 Task: Get the current traffic updates for The Forks in Winnipeg.
Action: Key pressed <Key.caps_lock>T<Key.caps_lock>he<Key.space><Key.caps_lock>F<Key.caps_lock>orks,<Key.space><Key.caps_lock>W<Key.caps_lock>innipeg
Screenshot: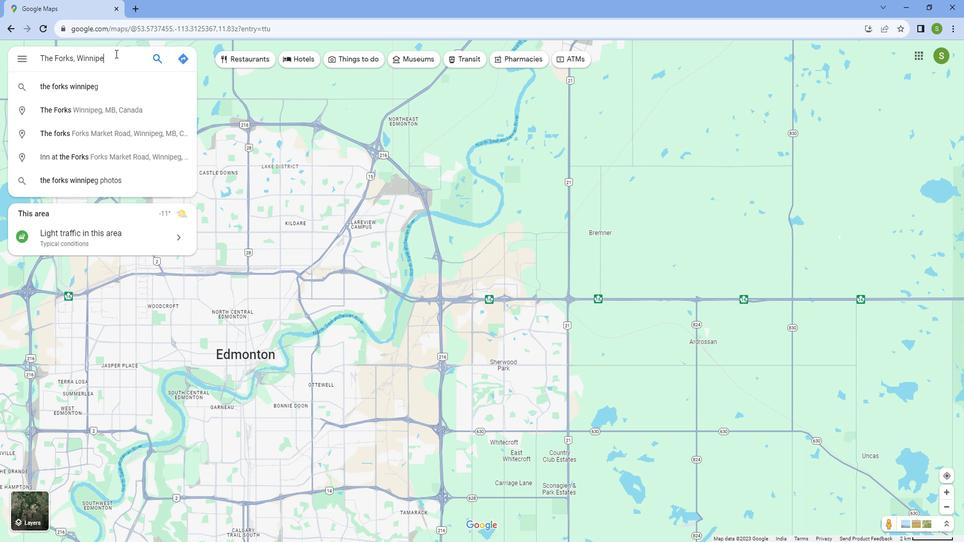 
Action: Mouse moved to (114, 103)
Screenshot: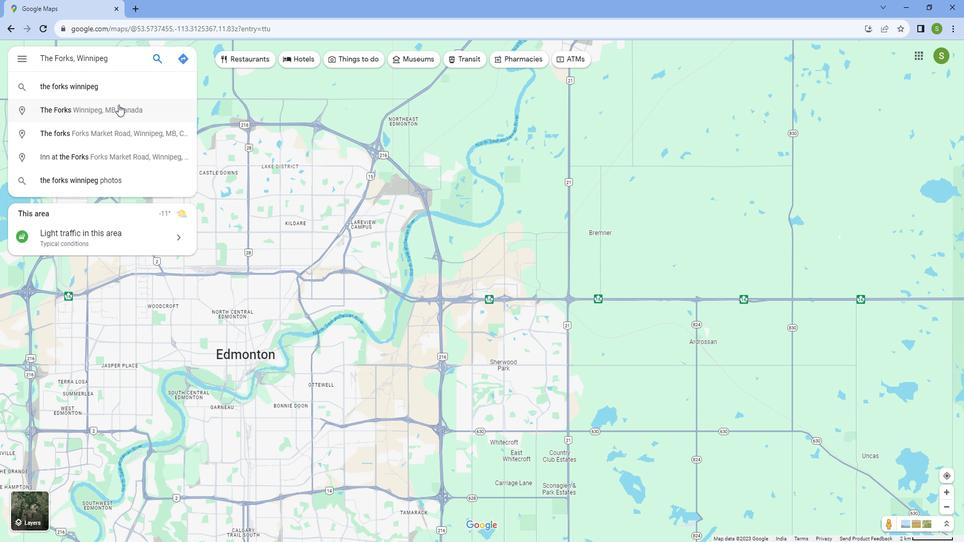 
Action: Mouse pressed left at (114, 103)
Screenshot: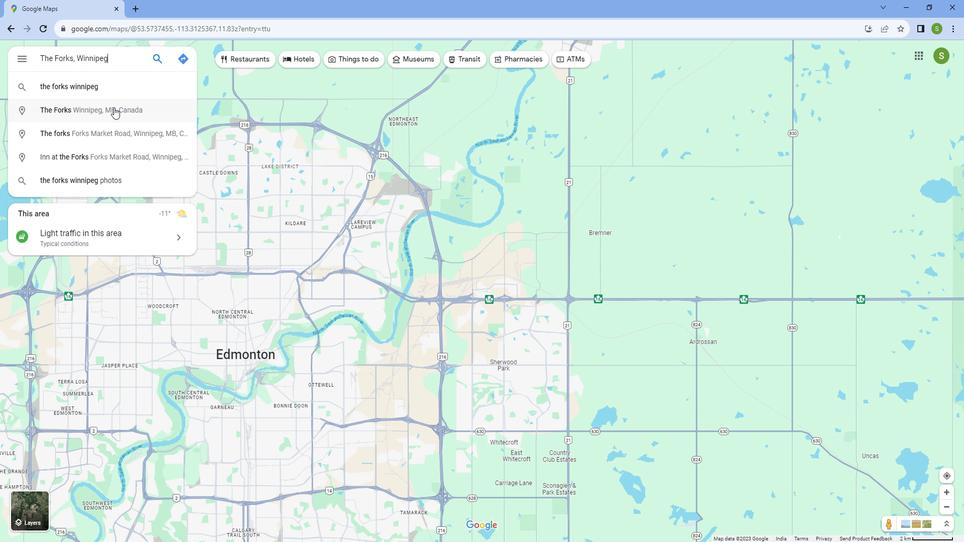 
Action: Mouse moved to (299, 484)
Screenshot: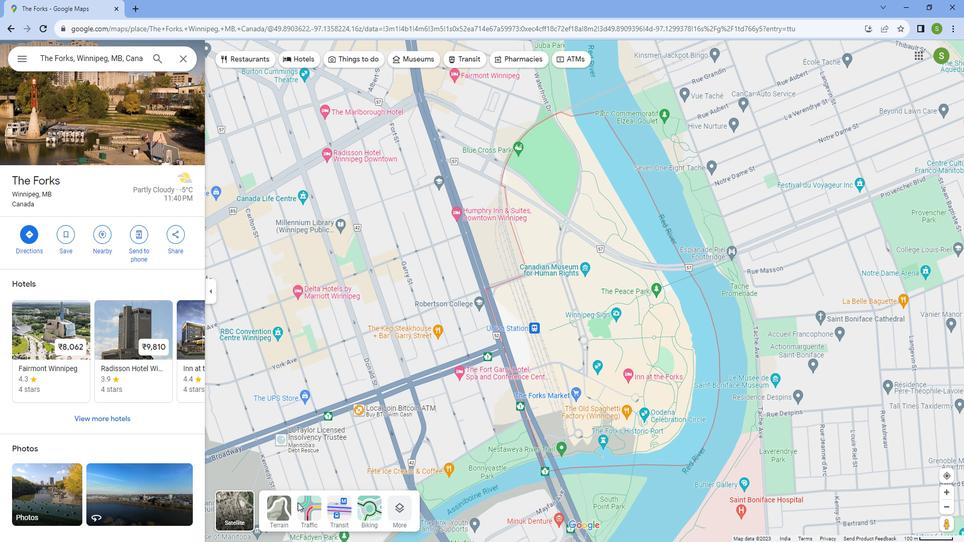 
Action: Mouse pressed left at (299, 484)
Screenshot: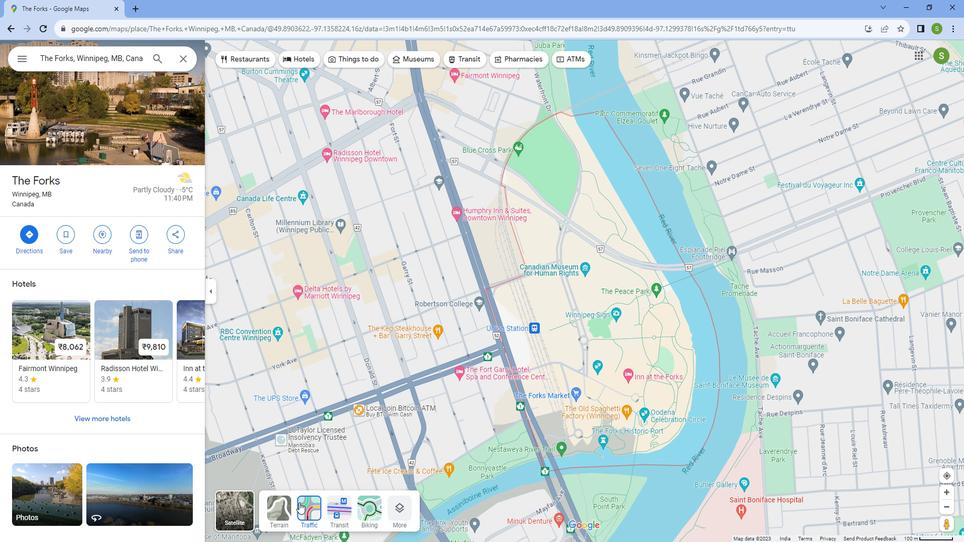 
Action: Mouse moved to (409, 328)
Screenshot: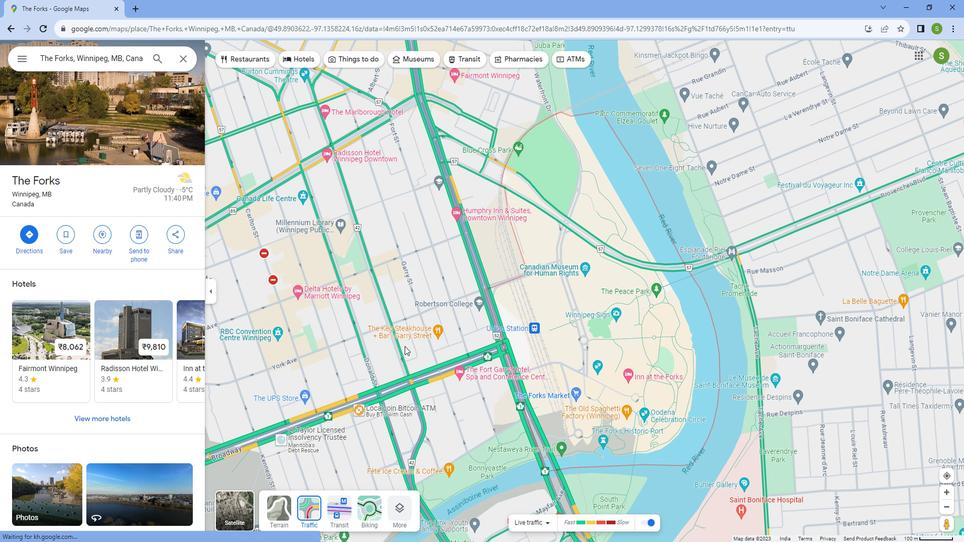 
Action: Mouse scrolled (409, 328) with delta (0, 0)
Screenshot: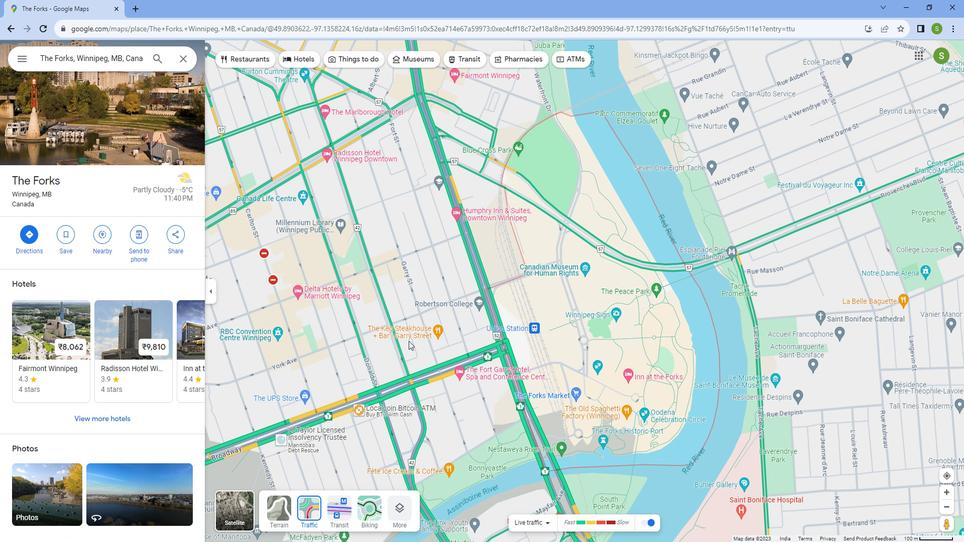 
Action: Mouse scrolled (409, 328) with delta (0, 0)
Screenshot: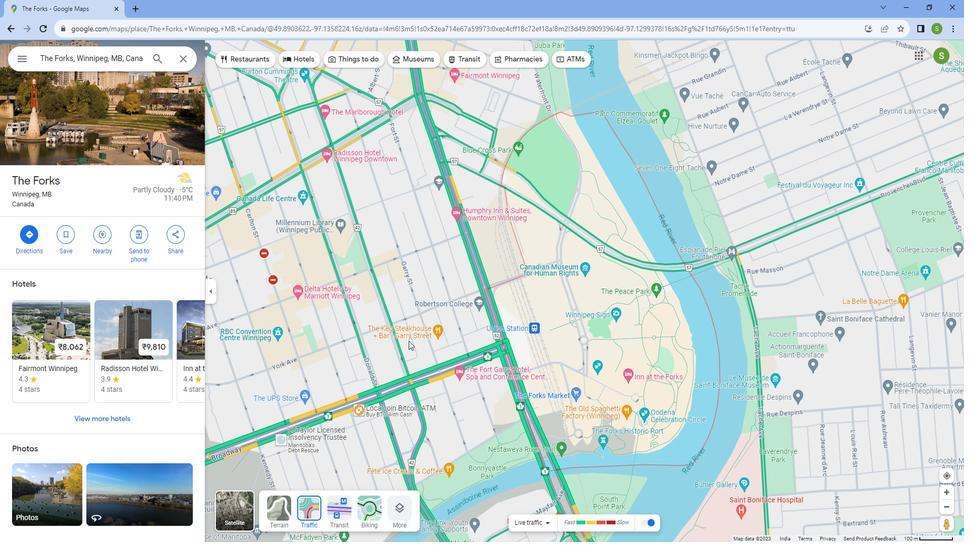 
Action: Mouse scrolled (409, 328) with delta (0, 0)
Screenshot: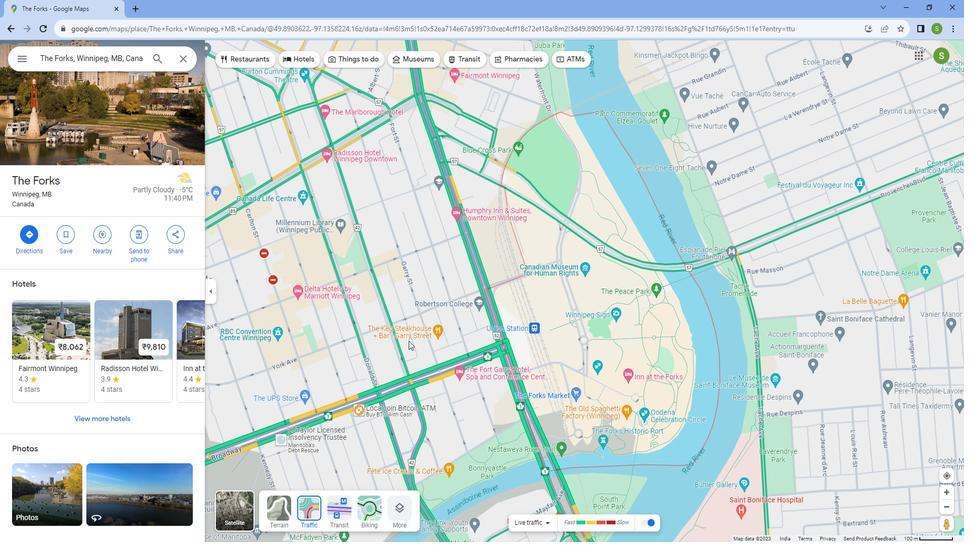 
Action: Mouse scrolled (409, 328) with delta (0, 0)
Screenshot: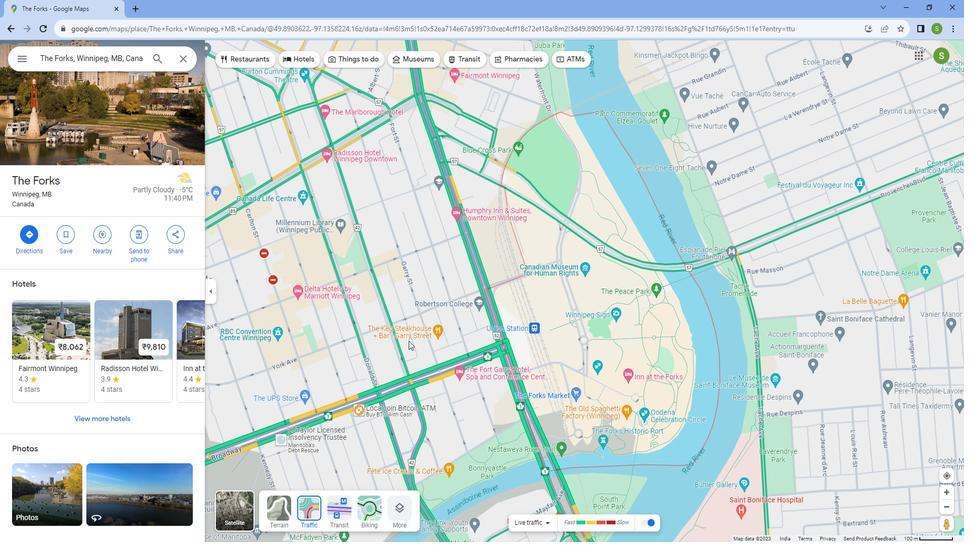 
Action: Mouse scrolled (409, 328) with delta (0, 0)
Screenshot: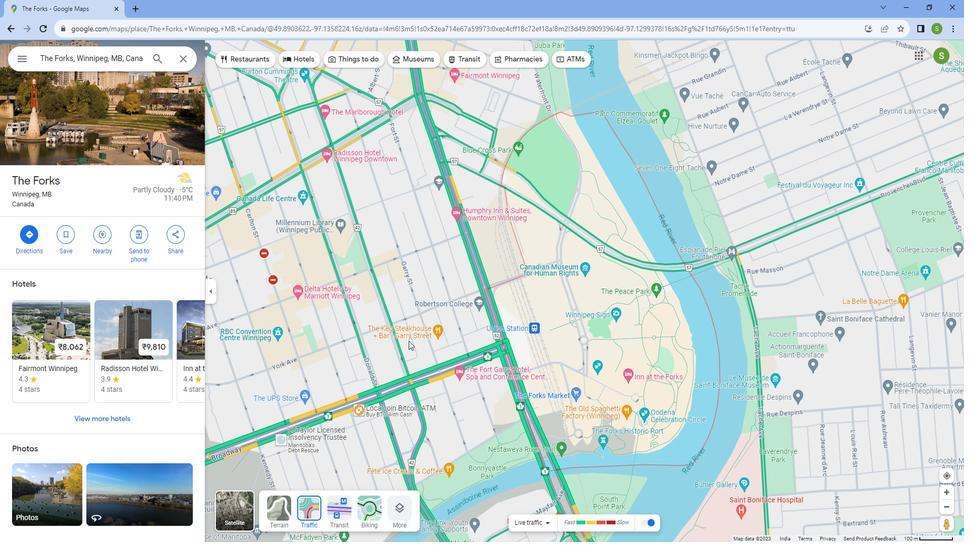 
Action: Mouse scrolled (409, 328) with delta (0, 0)
Screenshot: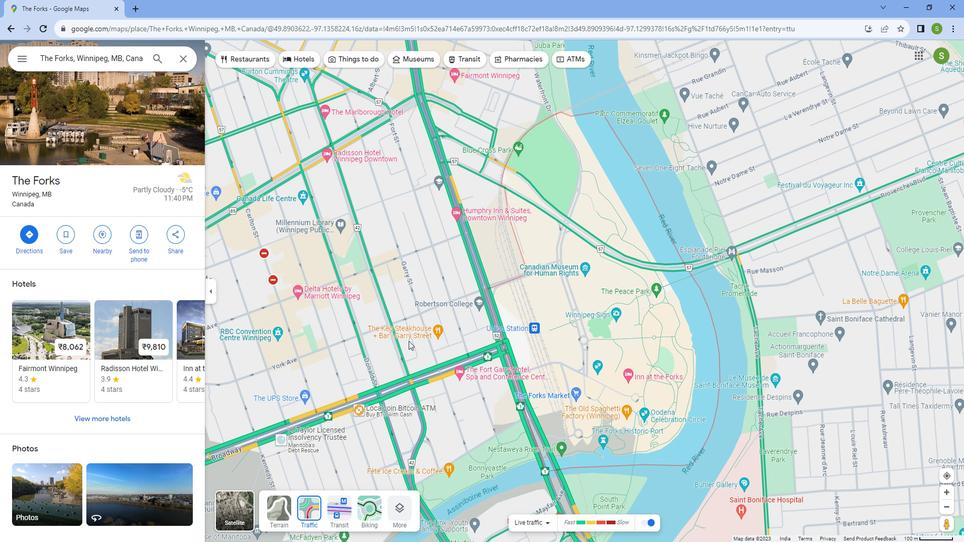 
Action: Mouse scrolled (409, 328) with delta (0, 0)
Screenshot: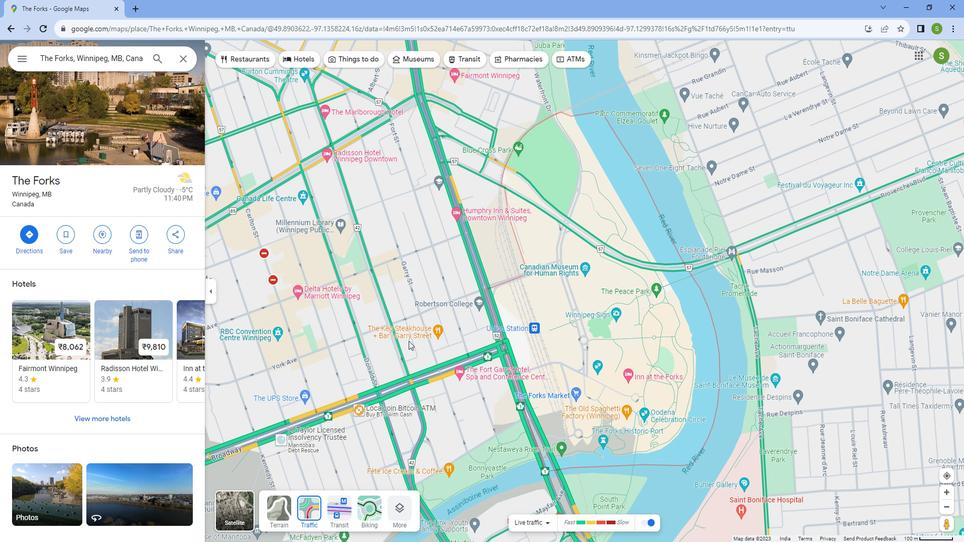 
Action: Mouse scrolled (409, 328) with delta (0, 0)
Screenshot: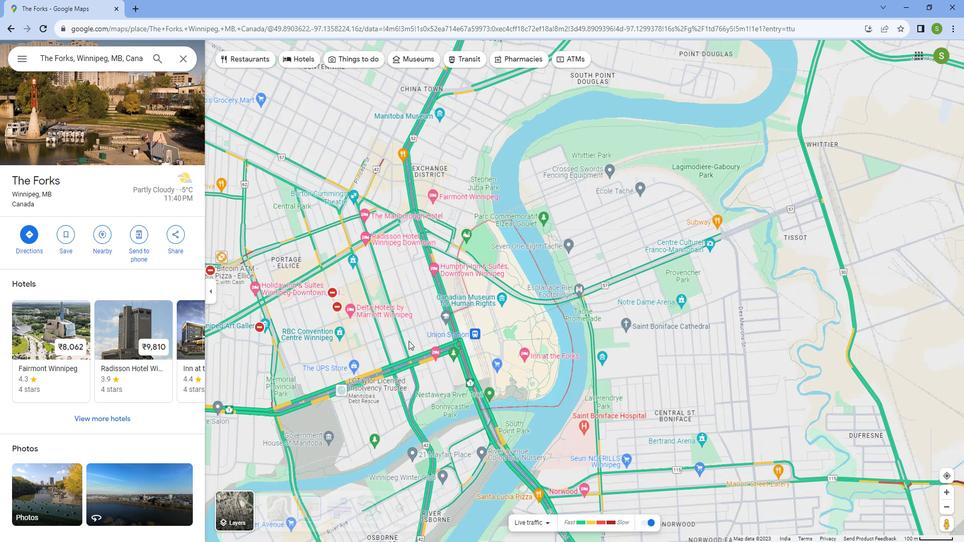 
Action: Mouse scrolled (409, 328) with delta (0, 0)
Screenshot: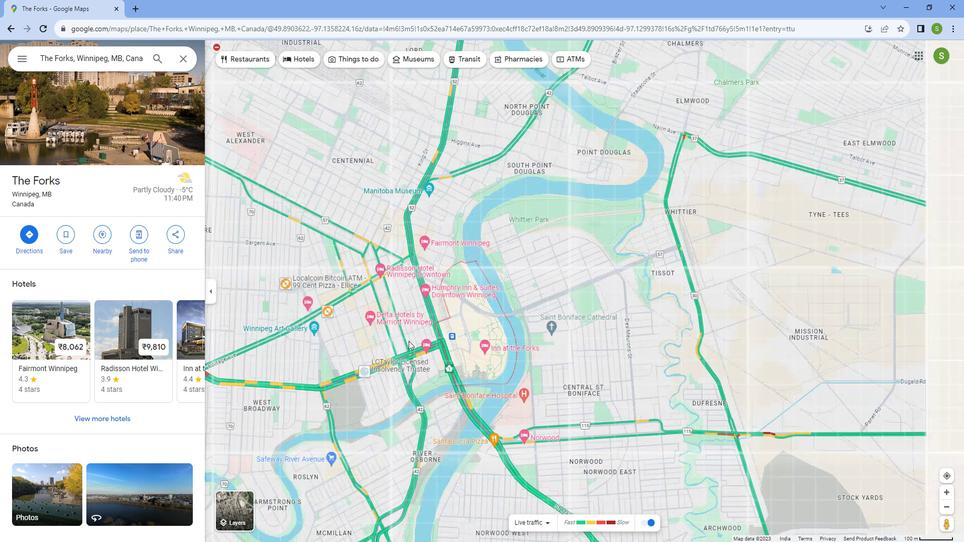 
Action: Mouse scrolled (409, 328) with delta (0, 0)
Screenshot: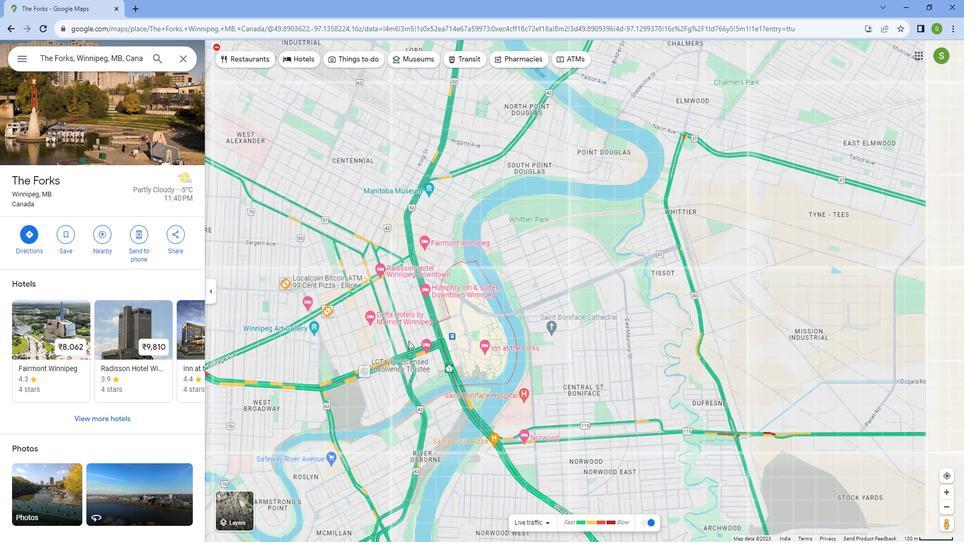 
Action: Mouse scrolled (409, 328) with delta (0, 0)
Screenshot: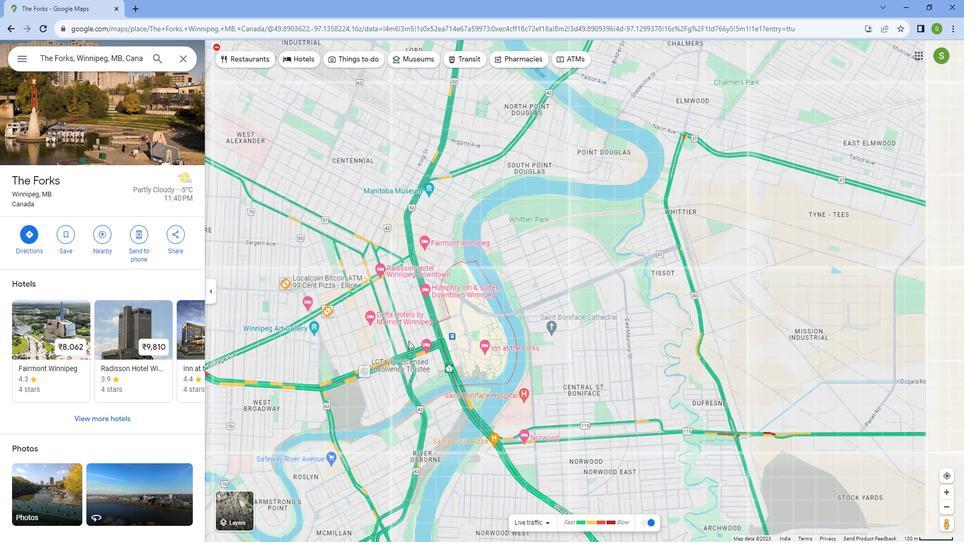 
Action: Mouse scrolled (409, 328) with delta (0, 0)
Screenshot: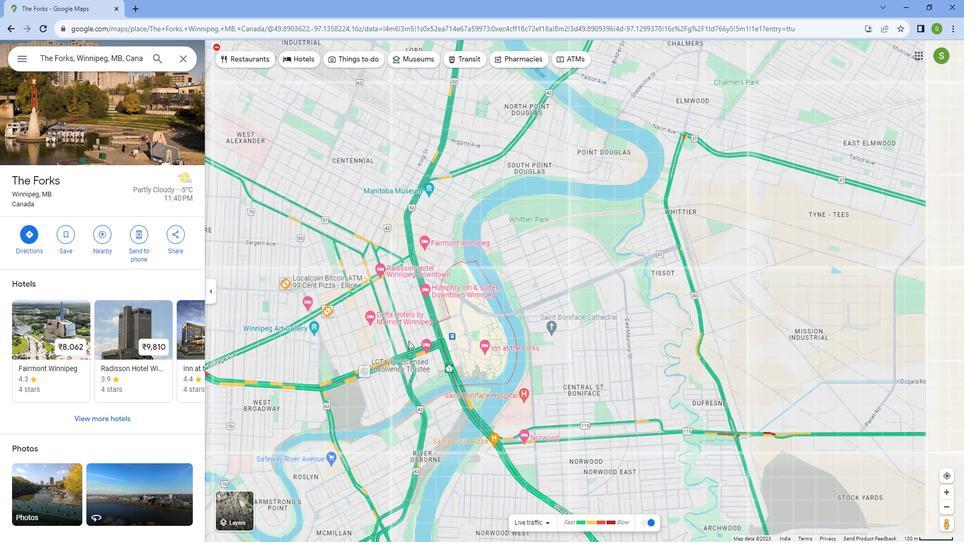
Action: Mouse scrolled (409, 328) with delta (0, 0)
Screenshot: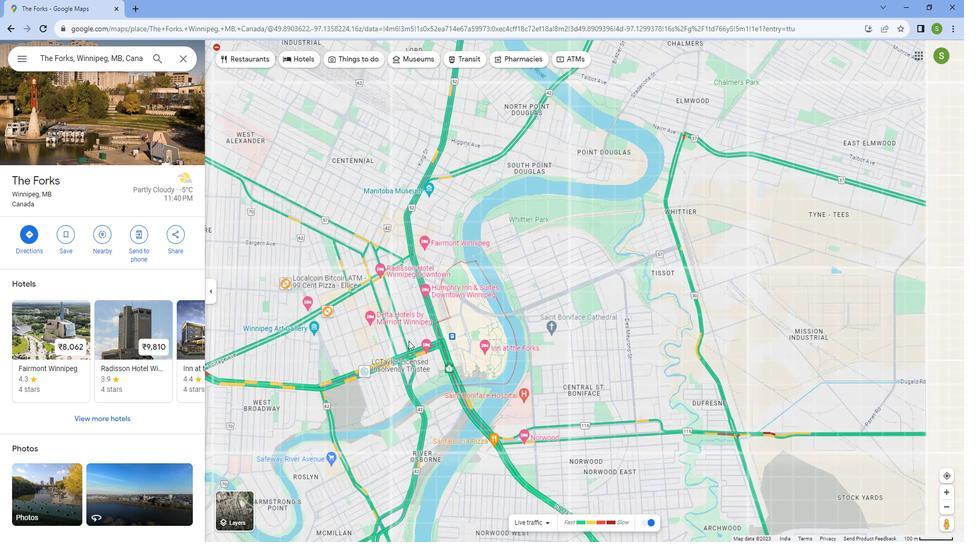 
Action: Mouse scrolled (409, 329) with delta (0, 0)
Screenshot: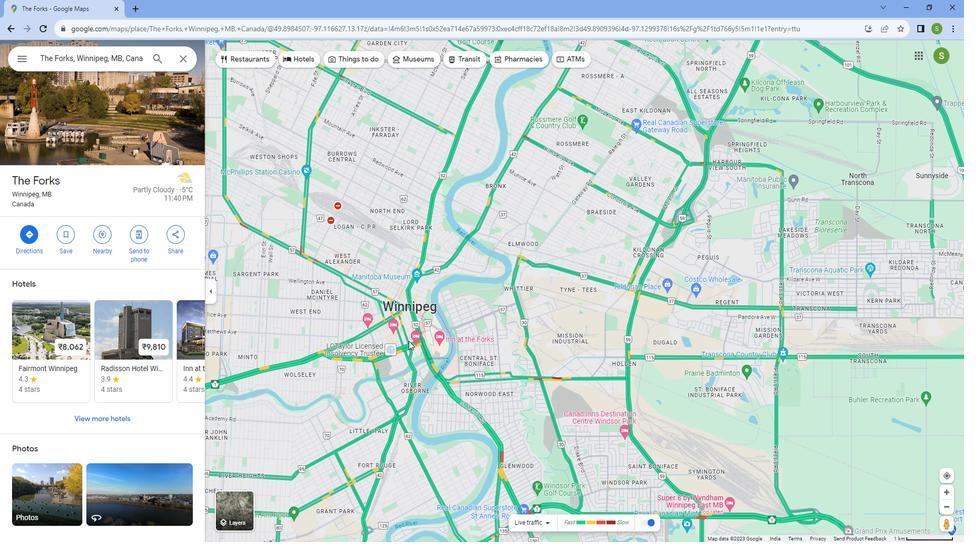 
Action: Mouse scrolled (409, 329) with delta (0, 0)
Screenshot: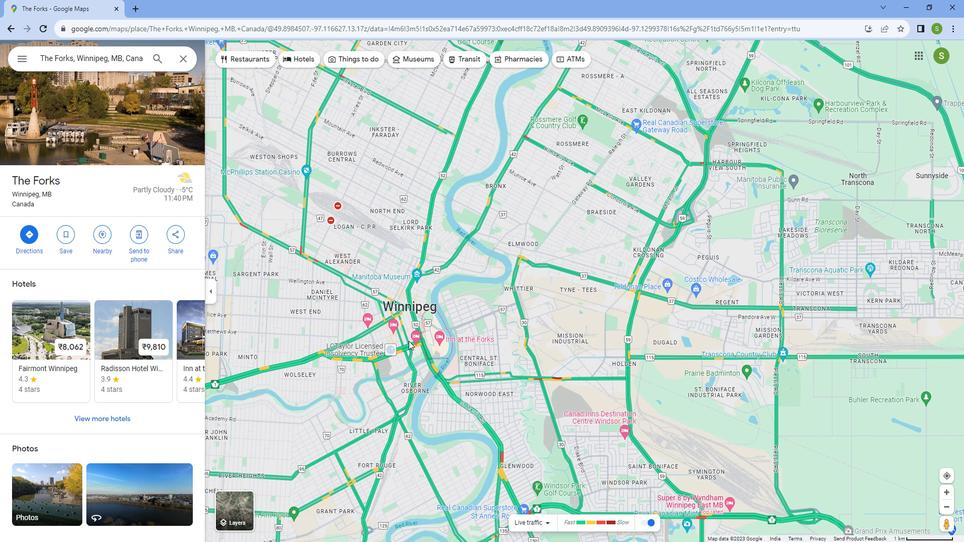 
Action: Mouse scrolled (409, 329) with delta (0, 0)
Screenshot: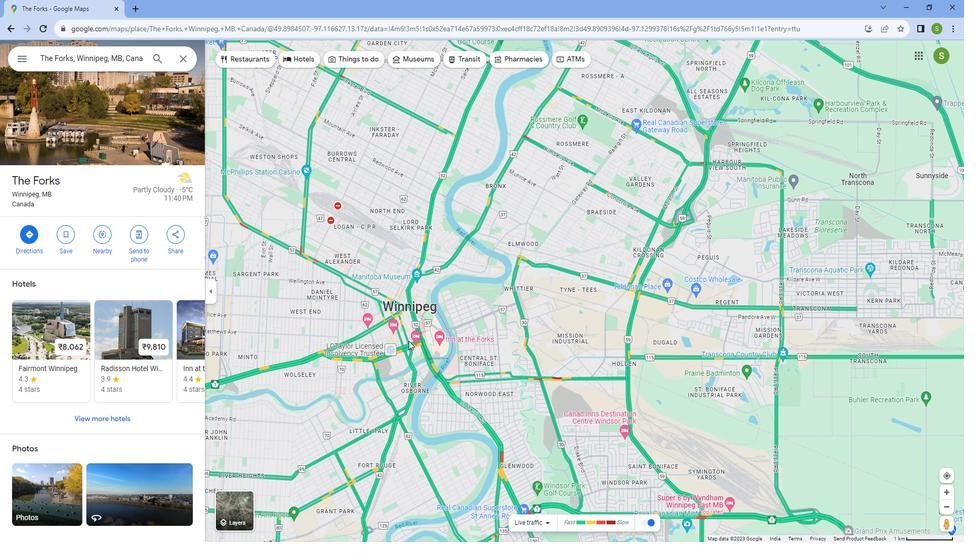 
Action: Mouse scrolled (409, 329) with delta (0, 0)
Screenshot: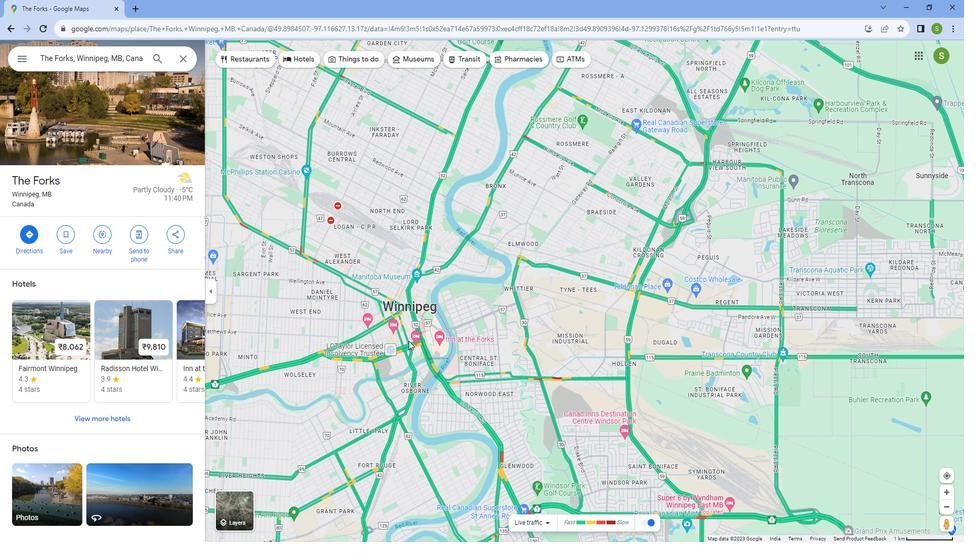 
Action: Mouse scrolled (409, 329) with delta (0, 0)
Screenshot: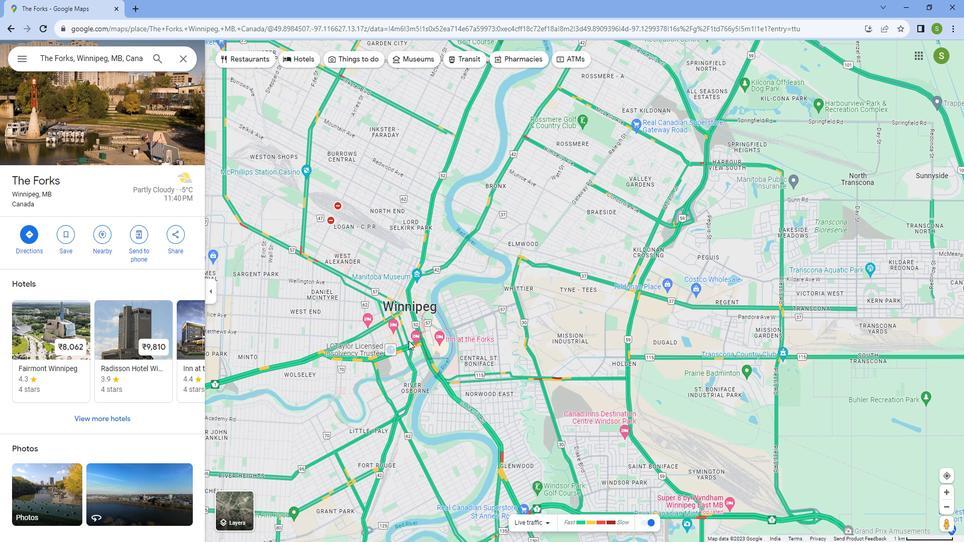 
Action: Mouse scrolled (409, 329) with delta (0, 0)
Screenshot: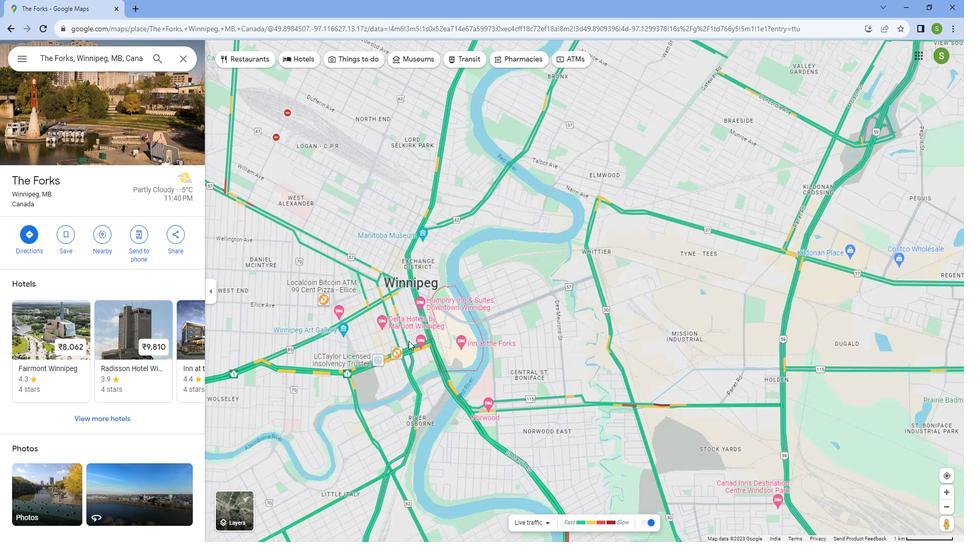 
Action: Mouse scrolled (409, 329) with delta (0, 0)
Screenshot: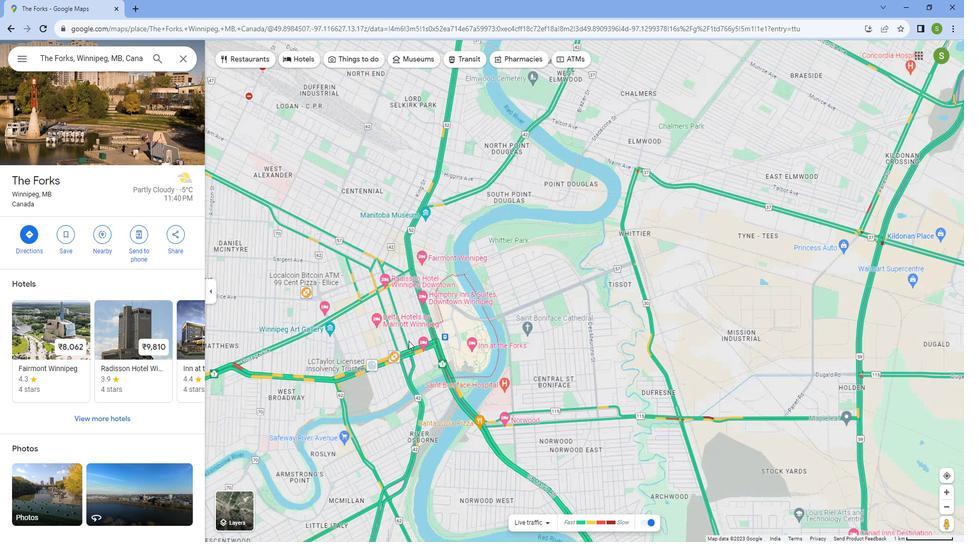 
Action: Mouse scrolled (409, 329) with delta (0, 0)
Screenshot: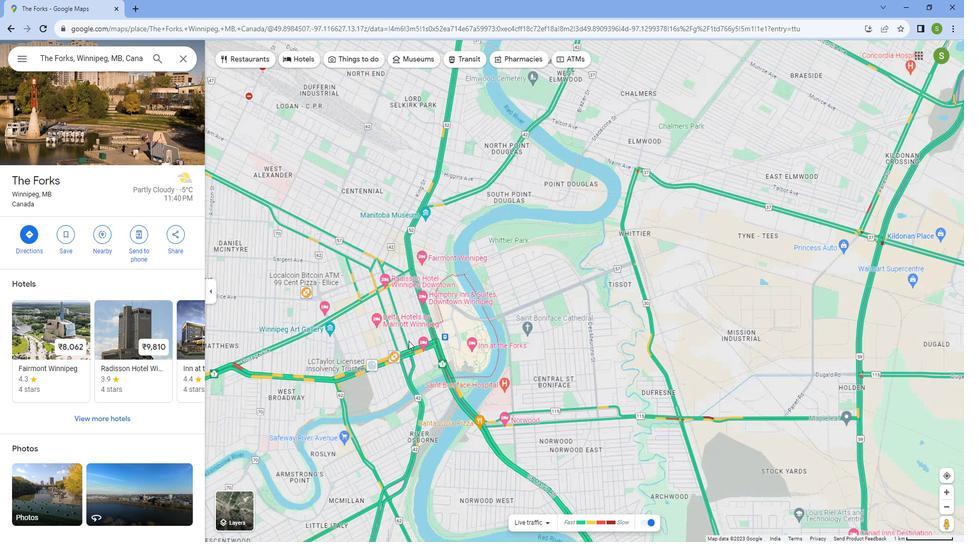 
Action: Mouse scrolled (409, 329) with delta (0, 0)
Screenshot: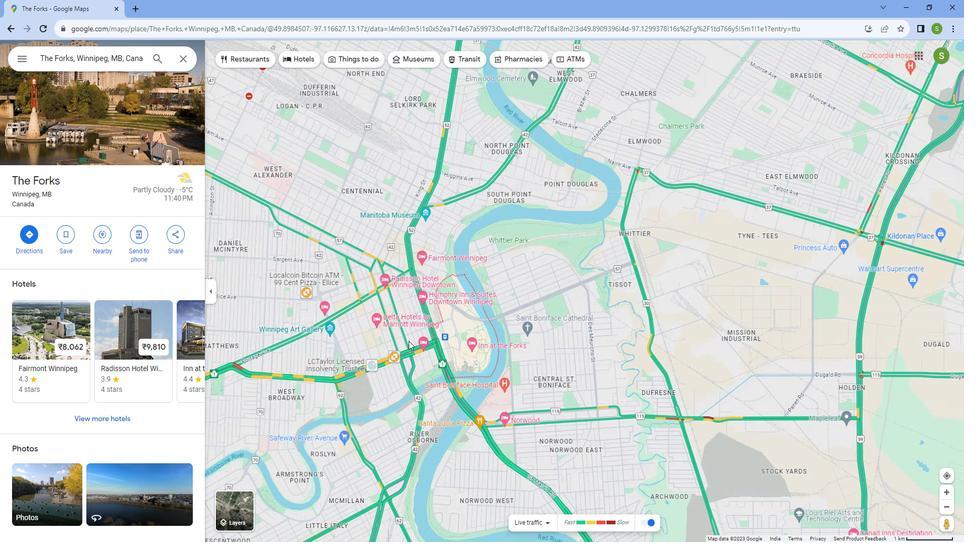
Action: Mouse scrolled (409, 329) with delta (0, 0)
Screenshot: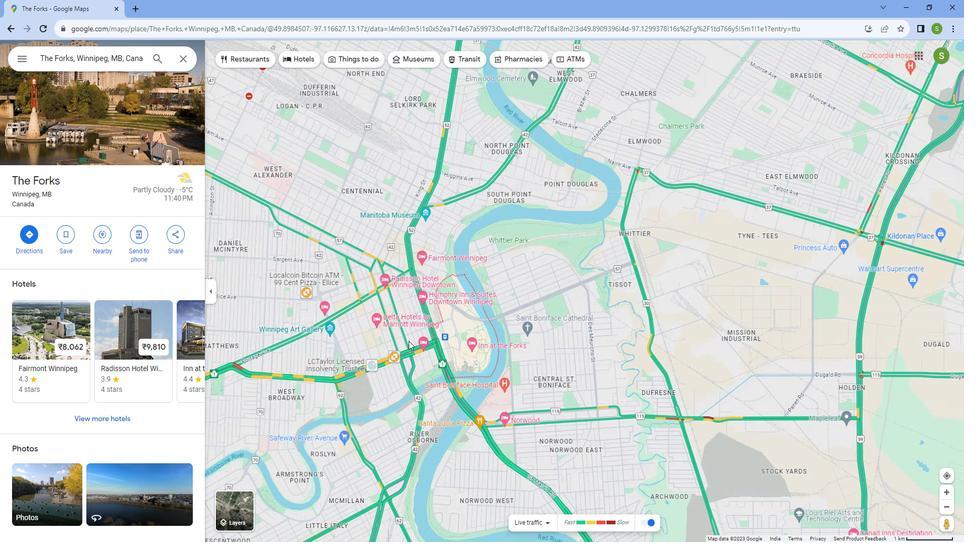 
Action: Mouse scrolled (409, 329) with delta (0, 0)
Screenshot: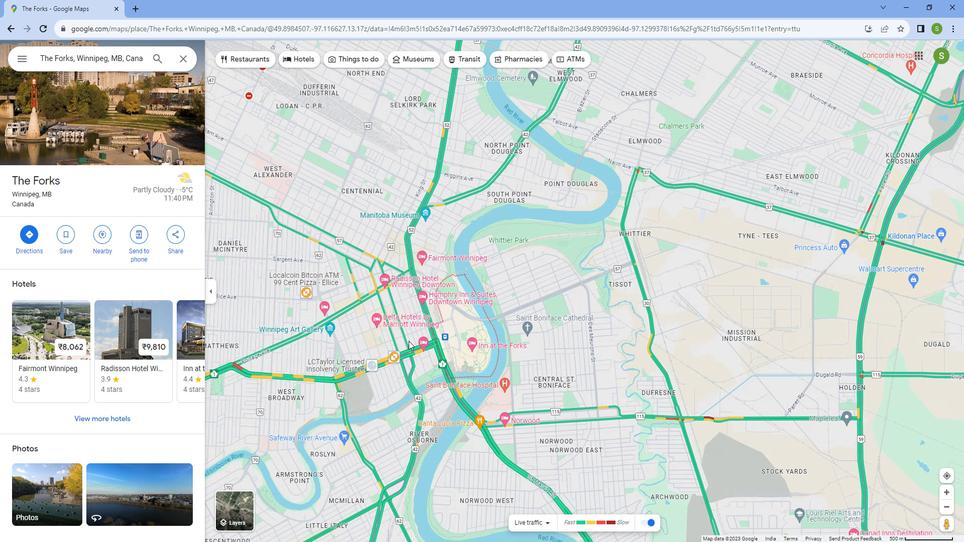 
Action: Mouse scrolled (409, 329) with delta (0, 0)
Screenshot: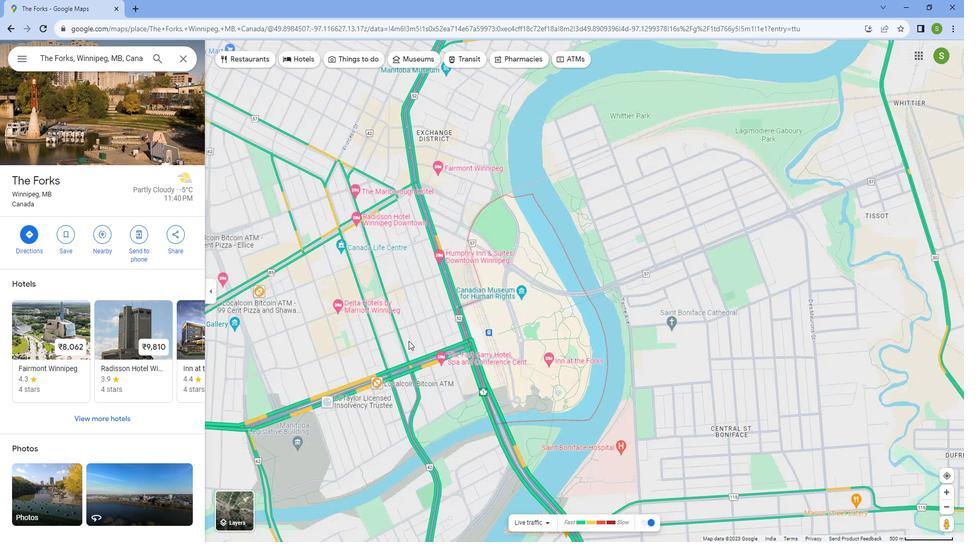 
Action: Mouse scrolled (409, 329) with delta (0, 0)
Screenshot: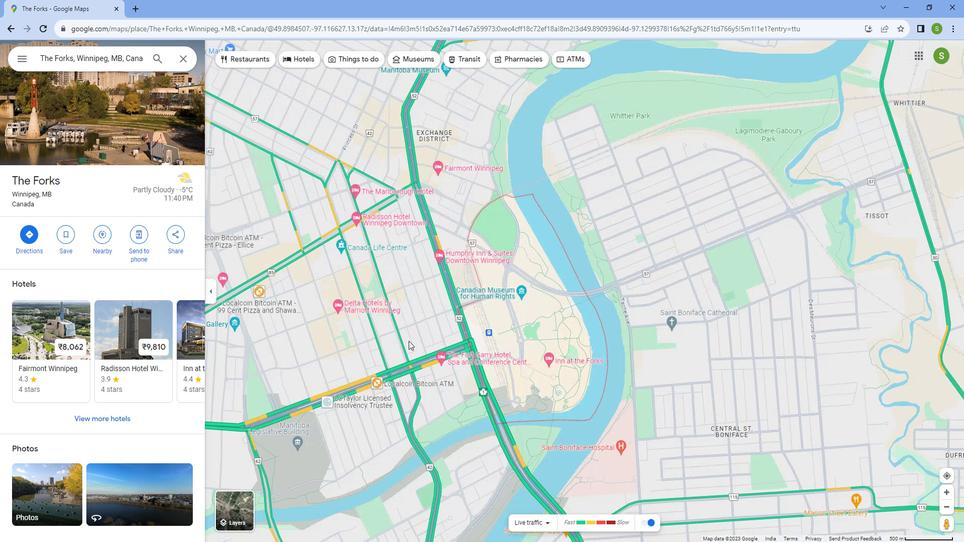 
Action: Mouse scrolled (409, 329) with delta (0, 0)
Screenshot: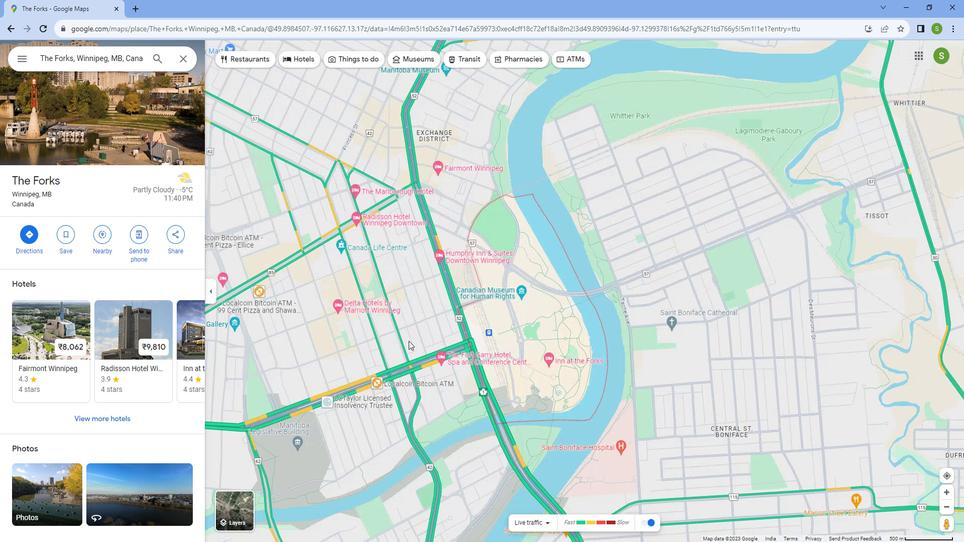 
Action: Mouse scrolled (409, 329) with delta (0, 0)
Screenshot: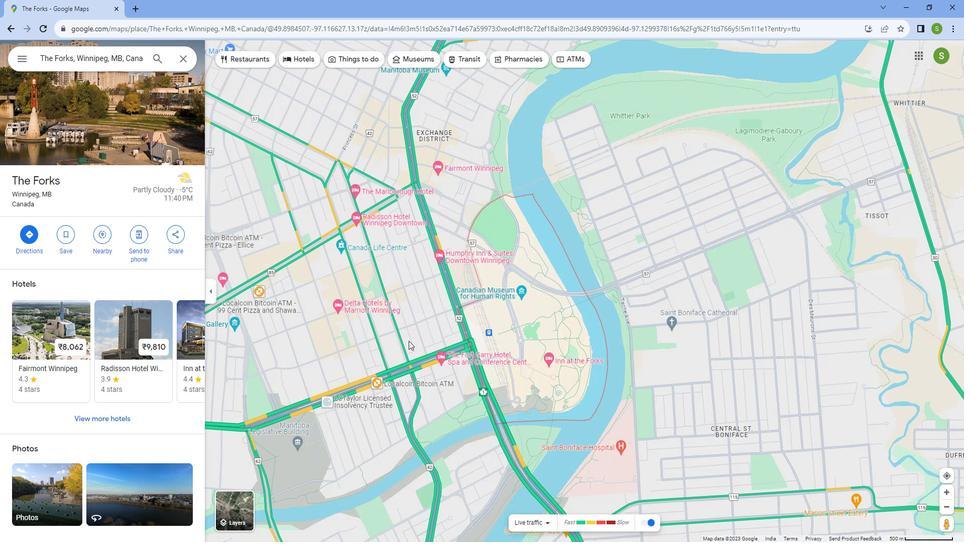 
Action: Mouse scrolled (409, 329) with delta (0, 0)
Screenshot: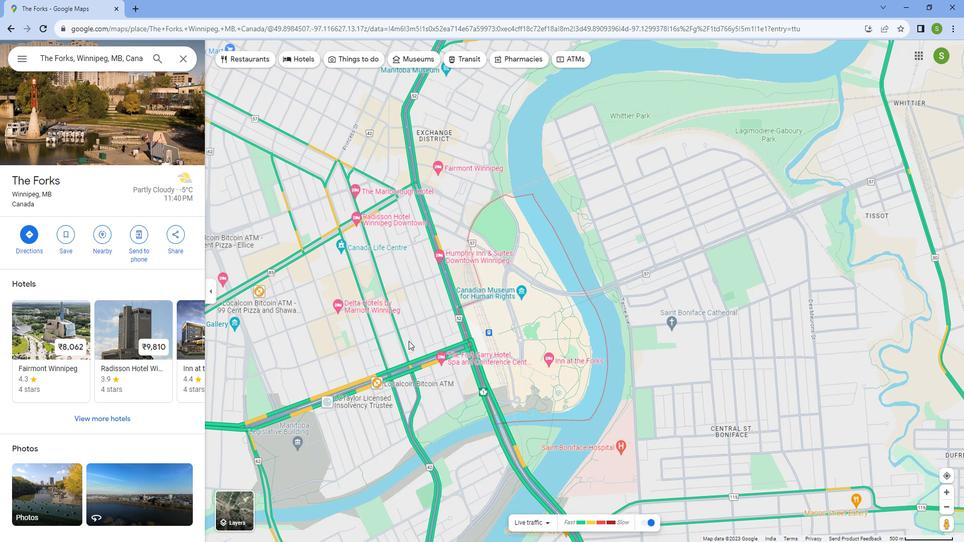 
Action: Mouse moved to (392, 342)
Screenshot: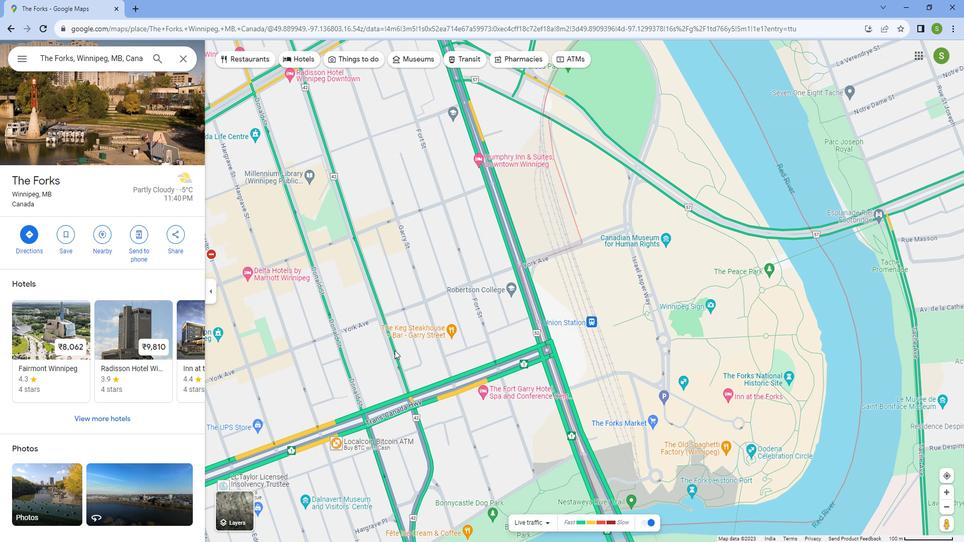 
Action: Mouse pressed left at (392, 342)
Screenshot: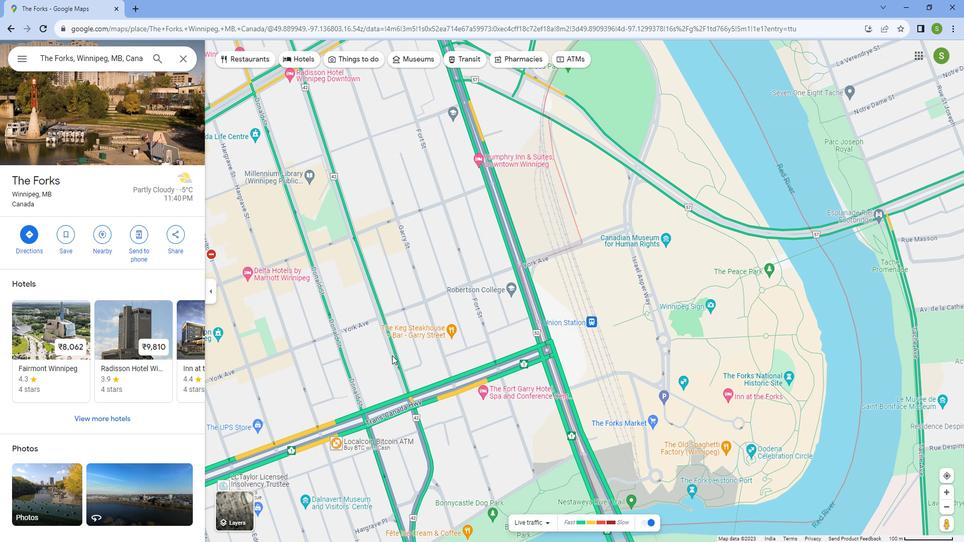 
Action: Mouse moved to (347, 268)
Screenshot: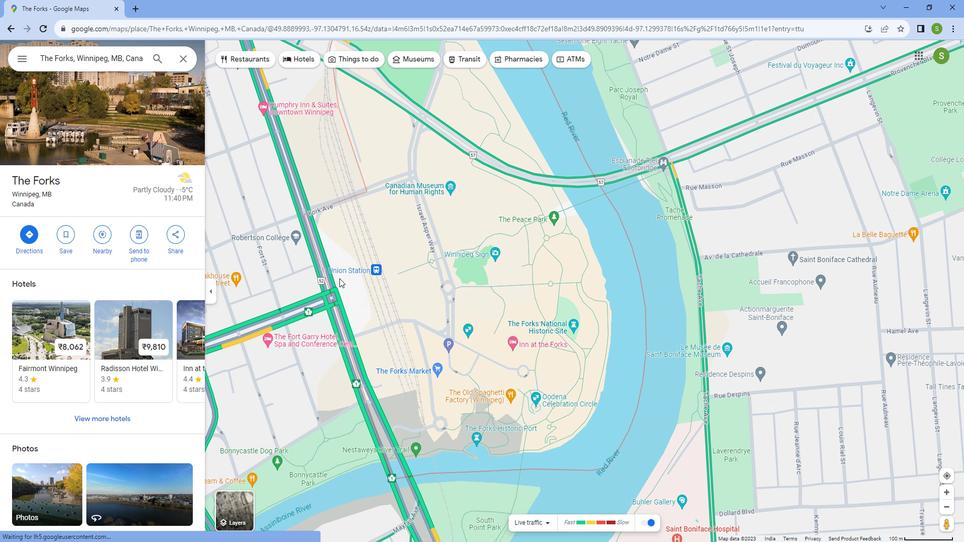 
Action: Mouse scrolled (347, 267) with delta (0, 0)
Screenshot: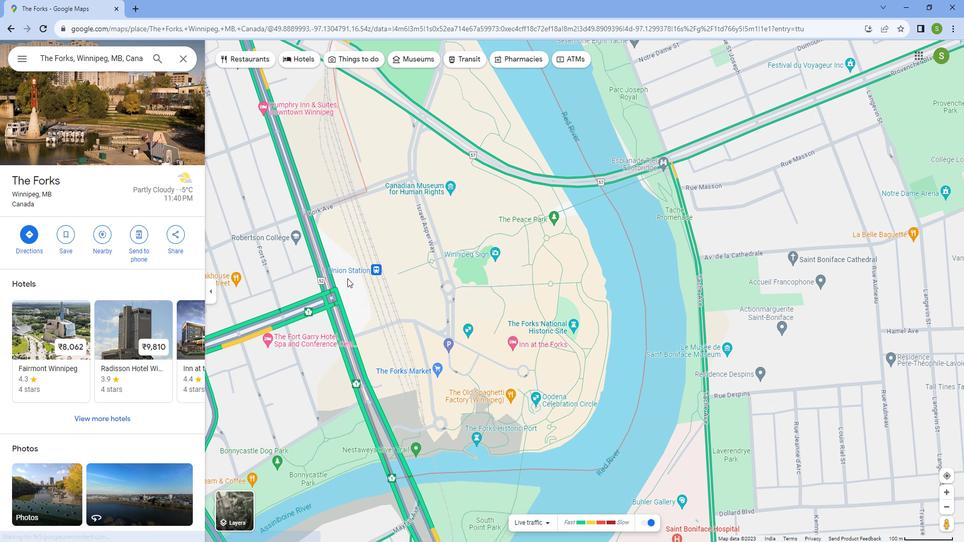 
Action: Mouse scrolled (347, 267) with delta (0, 0)
Screenshot: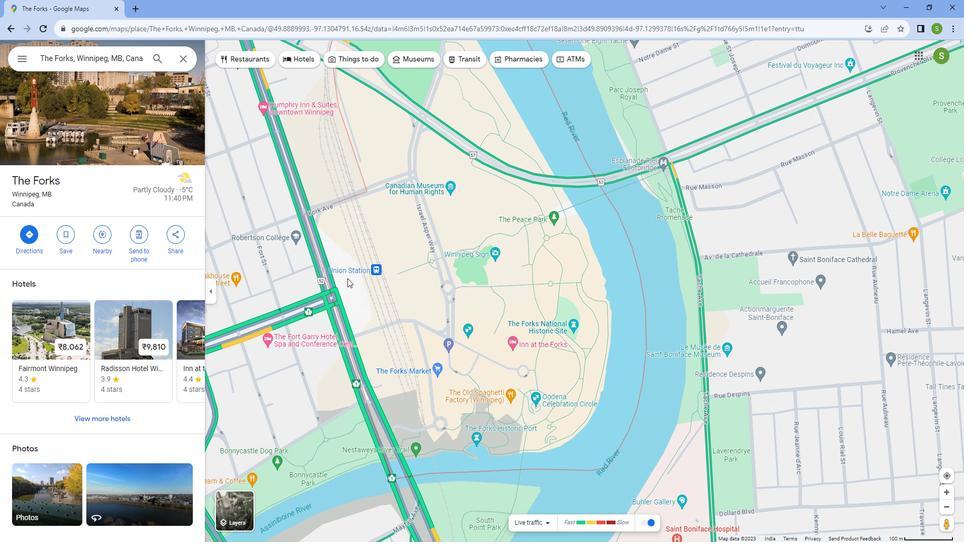 
Action: Mouse scrolled (347, 267) with delta (0, 0)
Screenshot: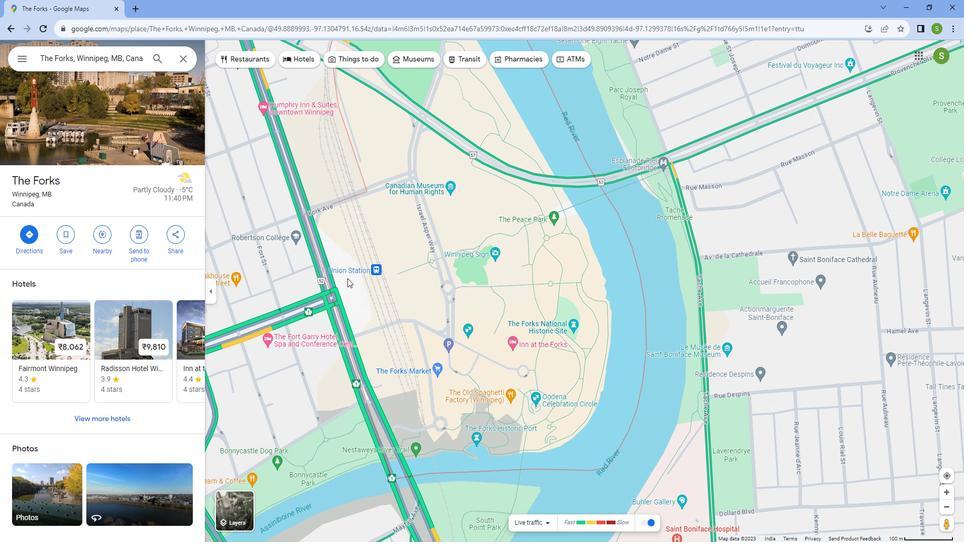
Action: Mouse scrolled (347, 267) with delta (0, 0)
Screenshot: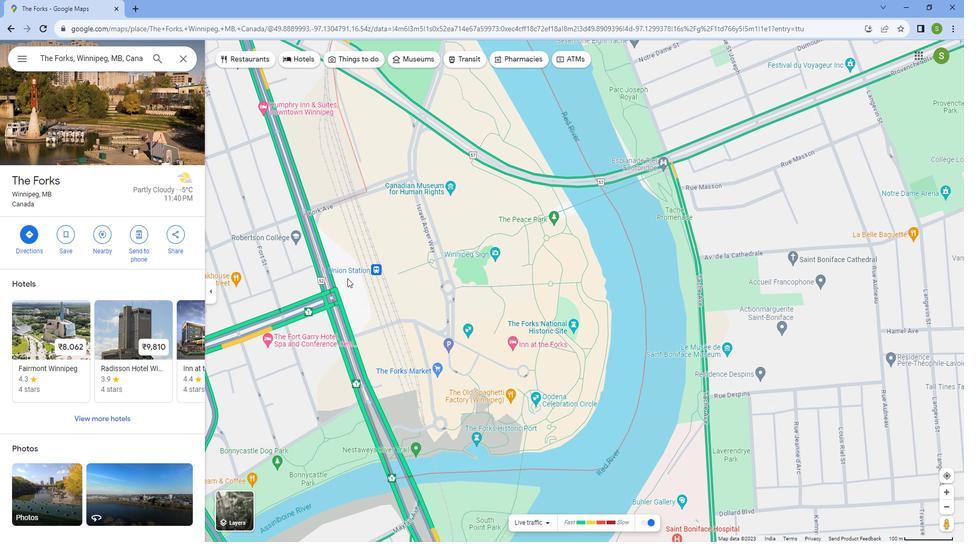 
Action: Mouse scrolled (347, 267) with delta (0, 0)
Screenshot: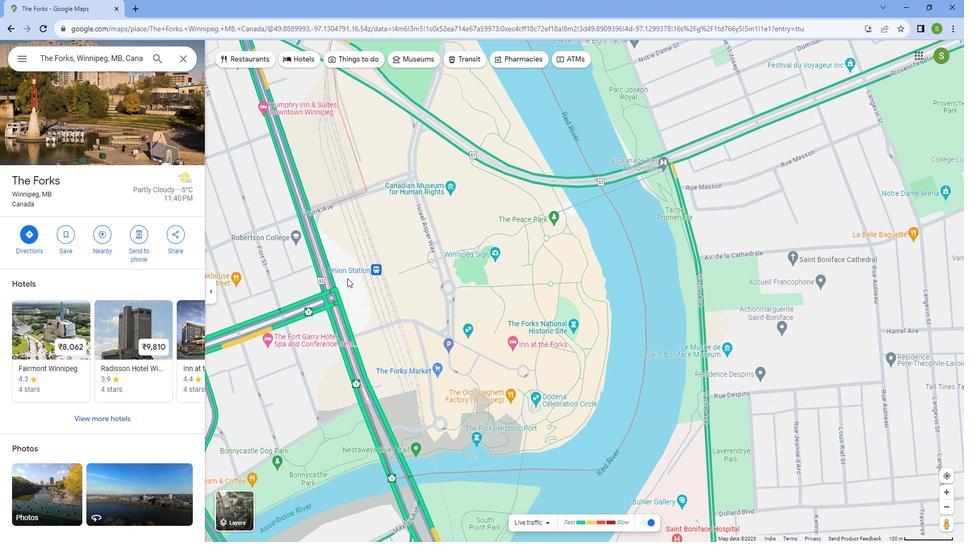 
Action: Mouse scrolled (347, 267) with delta (0, 0)
Screenshot: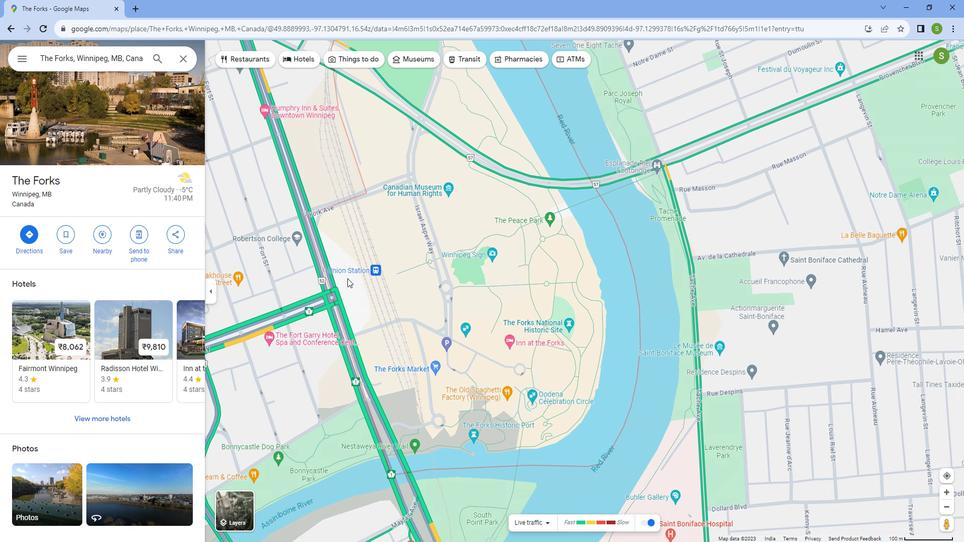 
Action: Mouse scrolled (347, 267) with delta (0, 0)
Screenshot: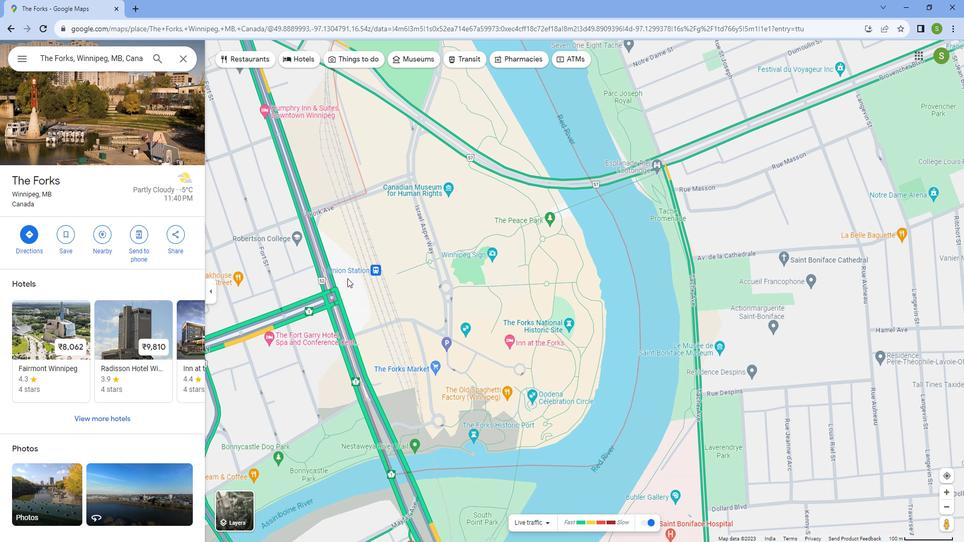 
Action: Mouse scrolled (347, 267) with delta (0, 0)
Screenshot: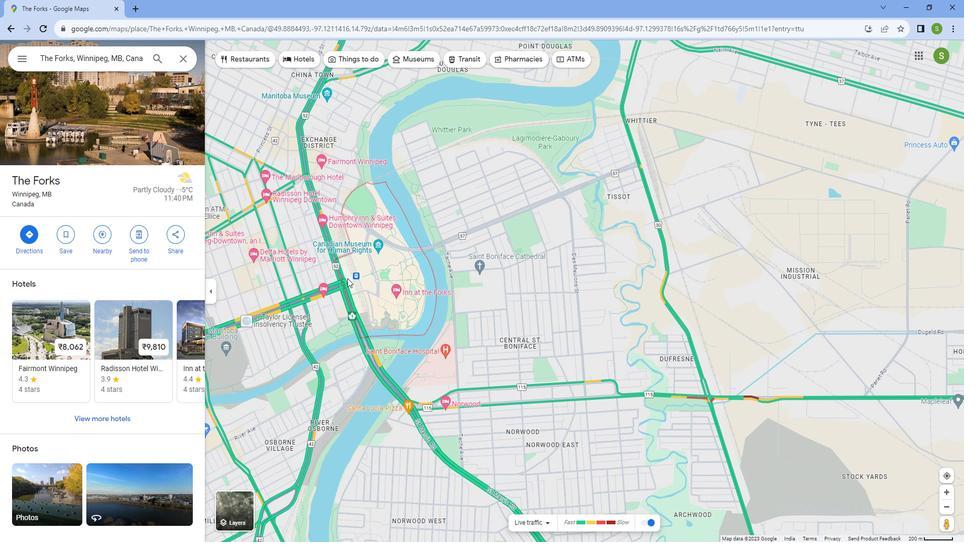 
Action: Mouse scrolled (347, 267) with delta (0, 0)
Screenshot: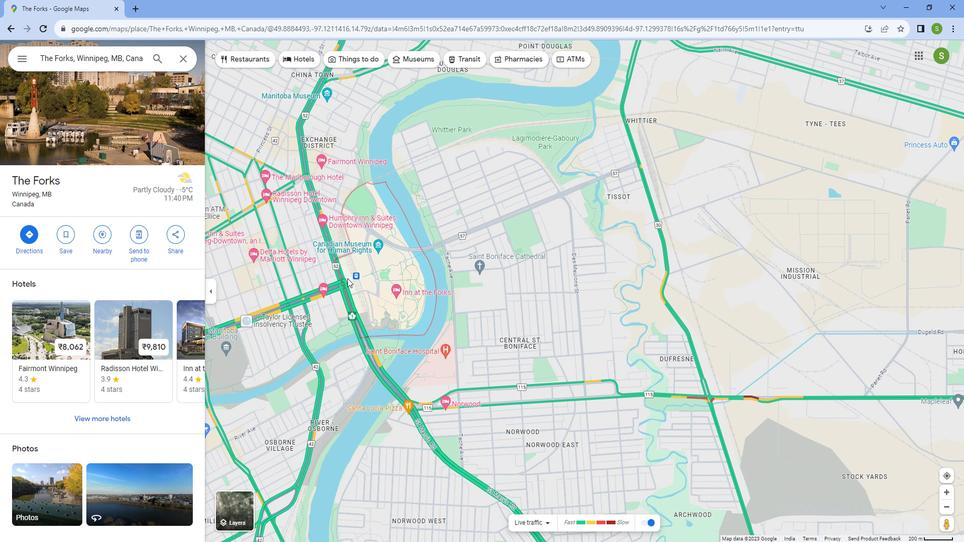 
Action: Mouse scrolled (347, 267) with delta (0, 0)
Screenshot: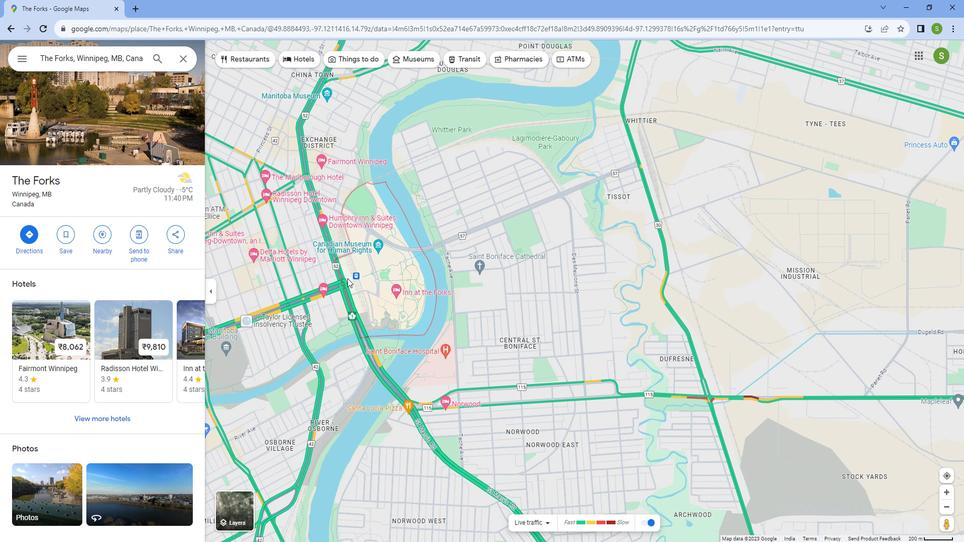 
Action: Mouse scrolled (347, 267) with delta (0, 0)
Screenshot: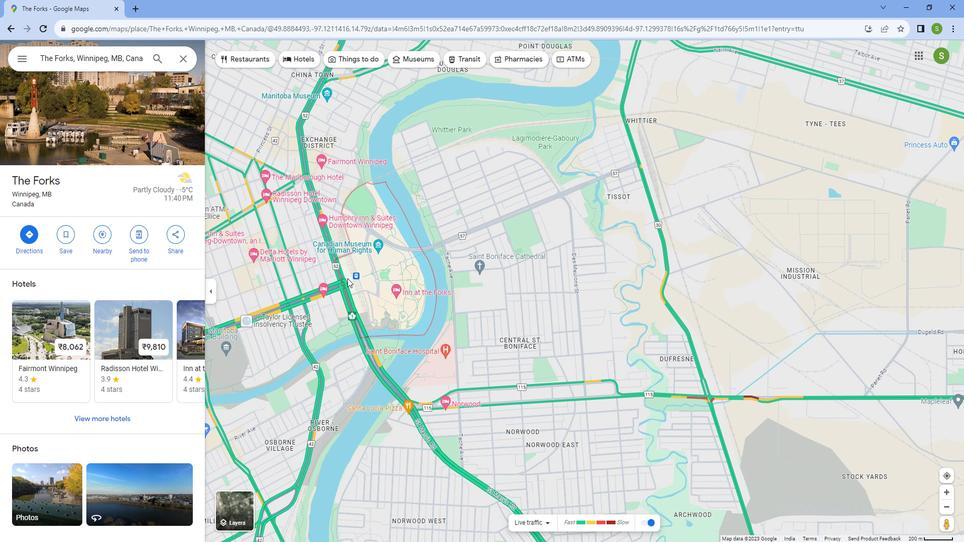 
Action: Mouse scrolled (347, 267) with delta (0, 0)
Screenshot: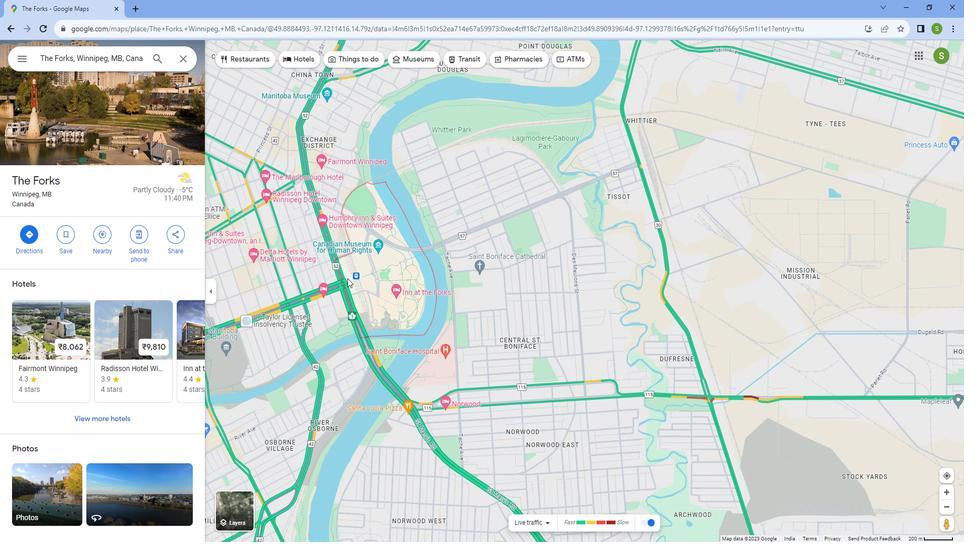 
Action: Mouse scrolled (347, 268) with delta (0, 0)
Screenshot: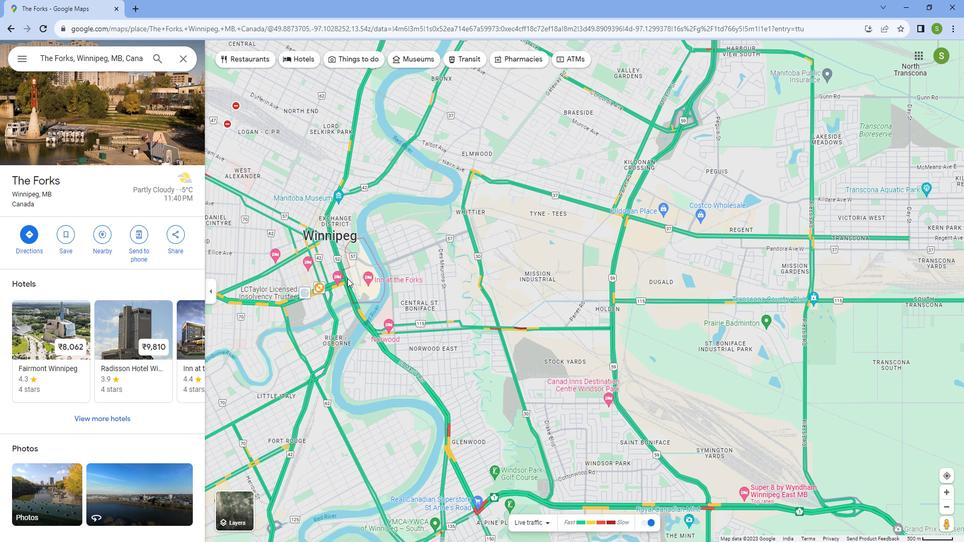 
Action: Mouse scrolled (347, 268) with delta (0, 0)
Screenshot: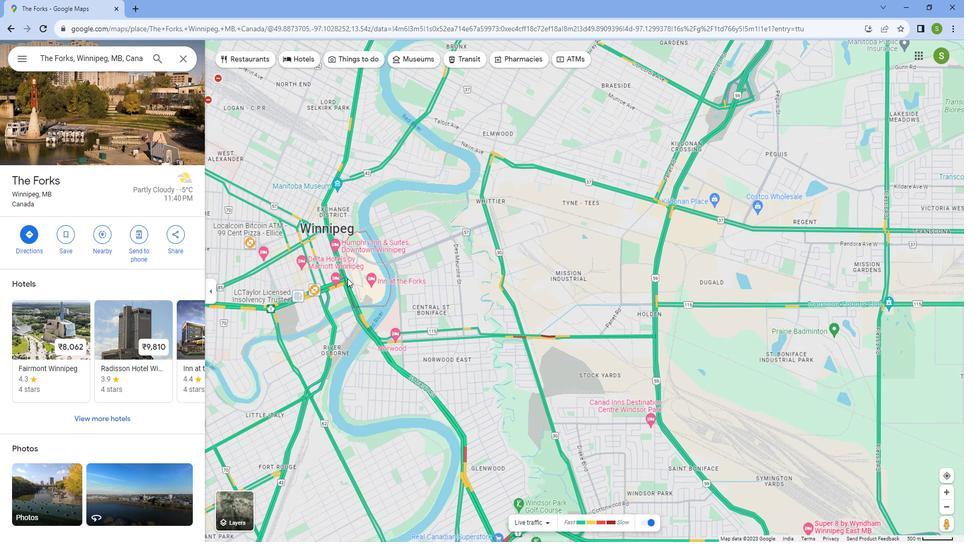 
Action: Mouse scrolled (347, 268) with delta (0, 0)
Screenshot: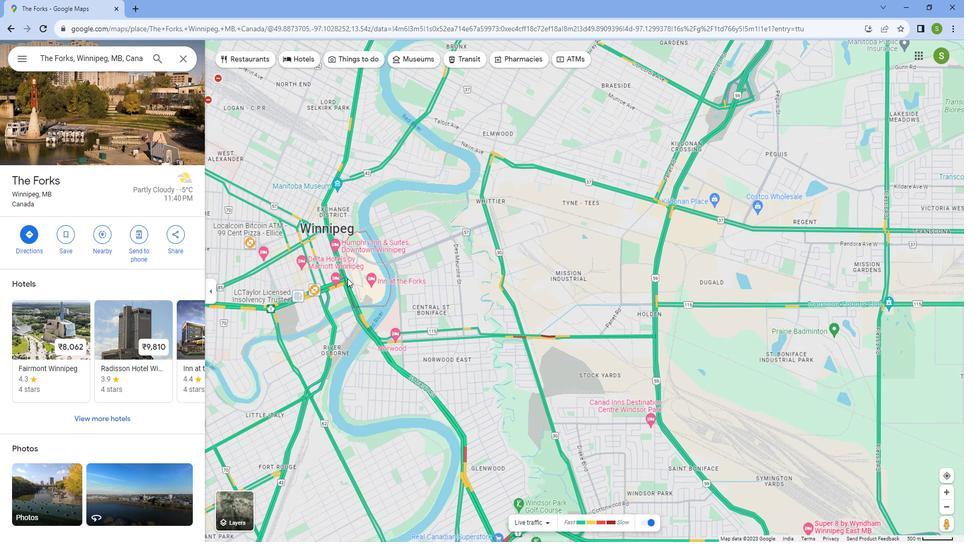 
Action: Mouse scrolled (347, 268) with delta (0, 0)
Screenshot: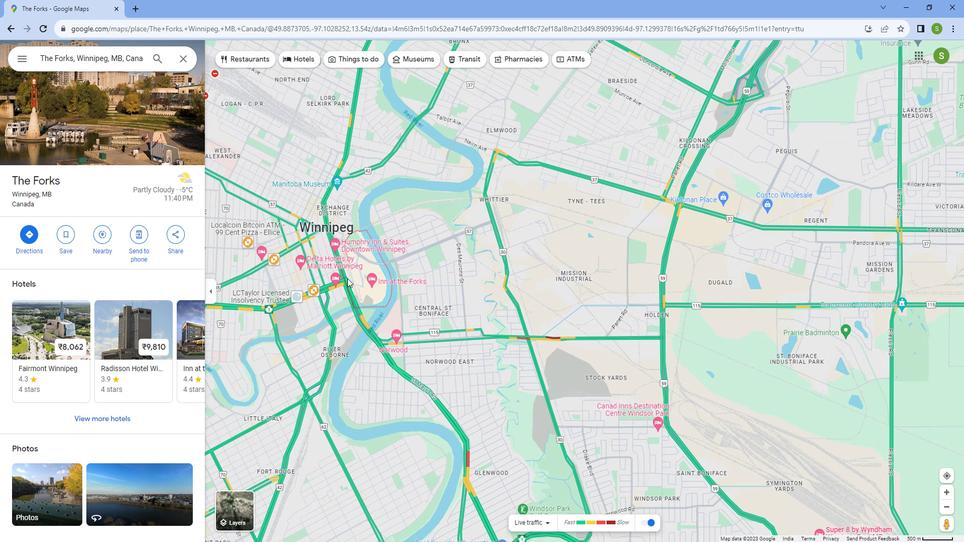 
Action: Mouse scrolled (347, 268) with delta (0, 0)
Screenshot: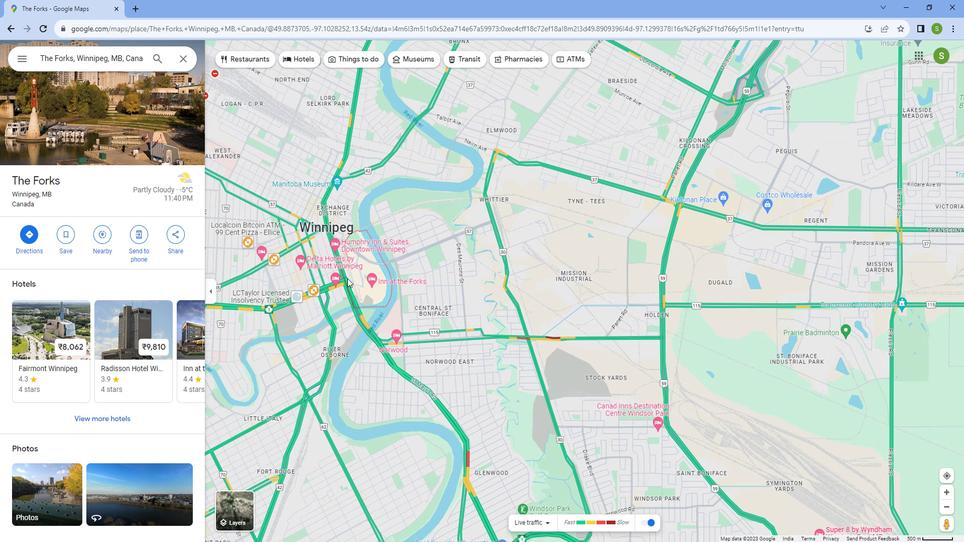 
Action: Mouse scrolled (347, 268) with delta (0, 0)
Screenshot: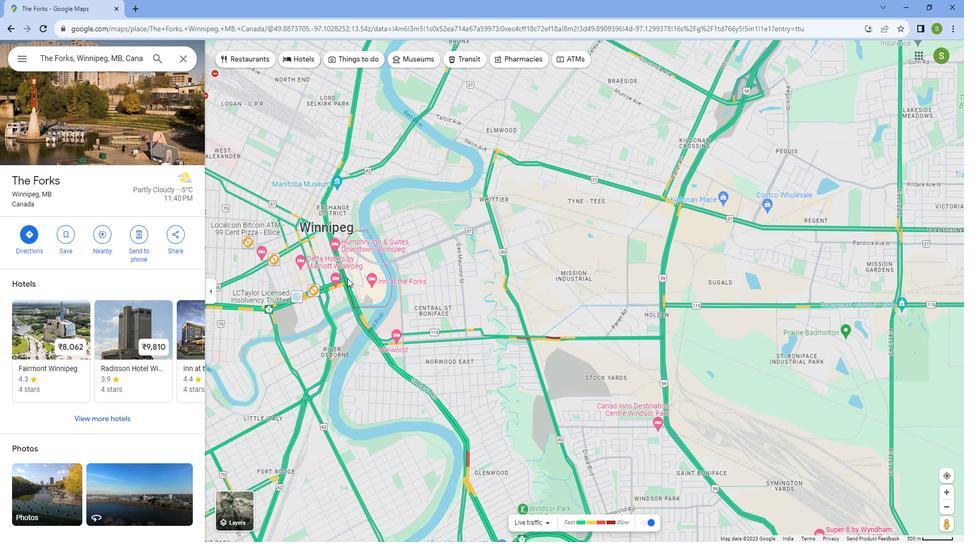 
Action: Mouse scrolled (347, 268) with delta (0, 0)
Screenshot: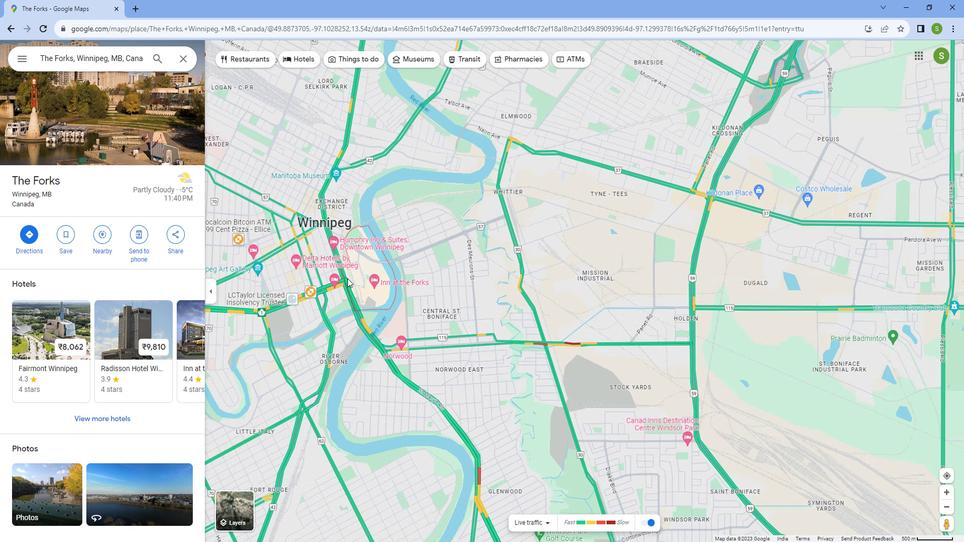
Action: Mouse scrolled (347, 268) with delta (0, 0)
Screenshot: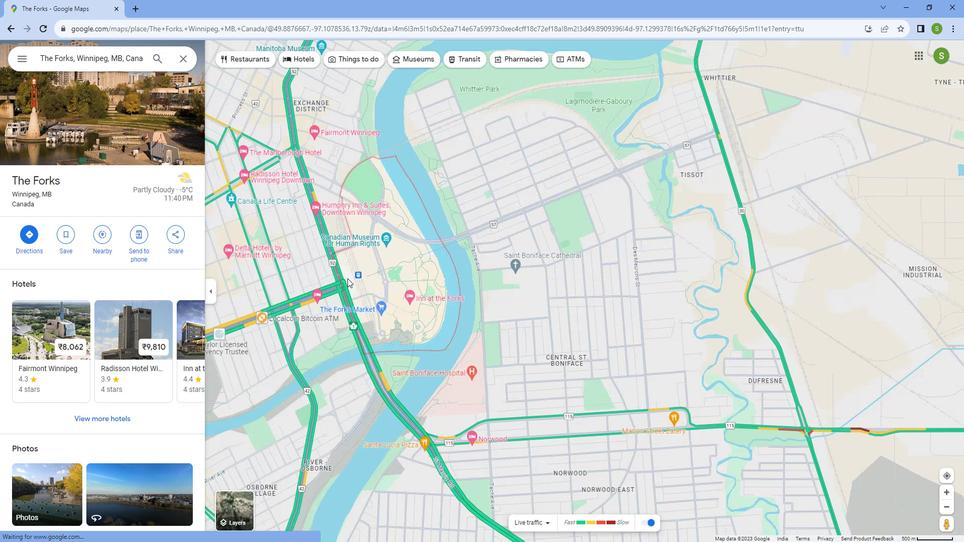 
Action: Mouse scrolled (347, 268) with delta (0, 0)
Screenshot: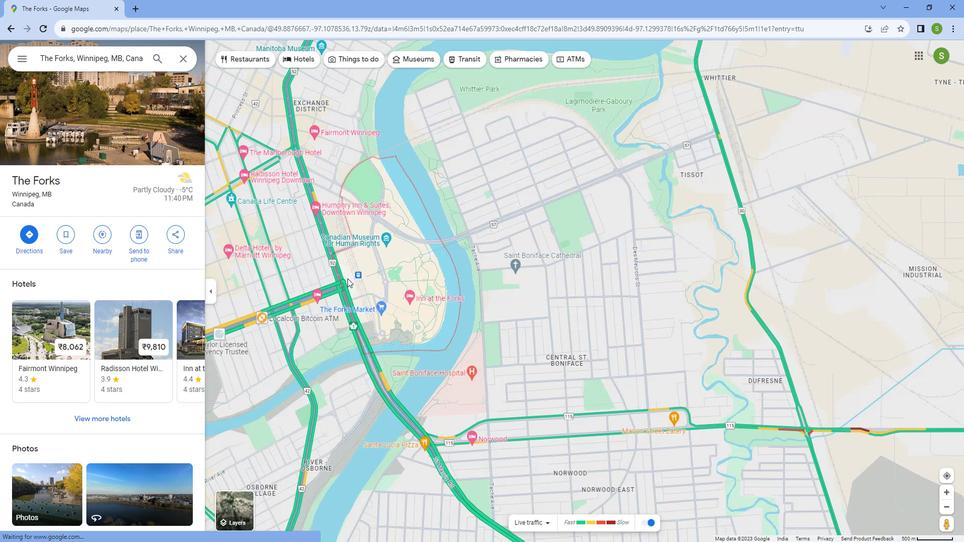 
Action: Mouse scrolled (347, 268) with delta (0, 0)
Screenshot: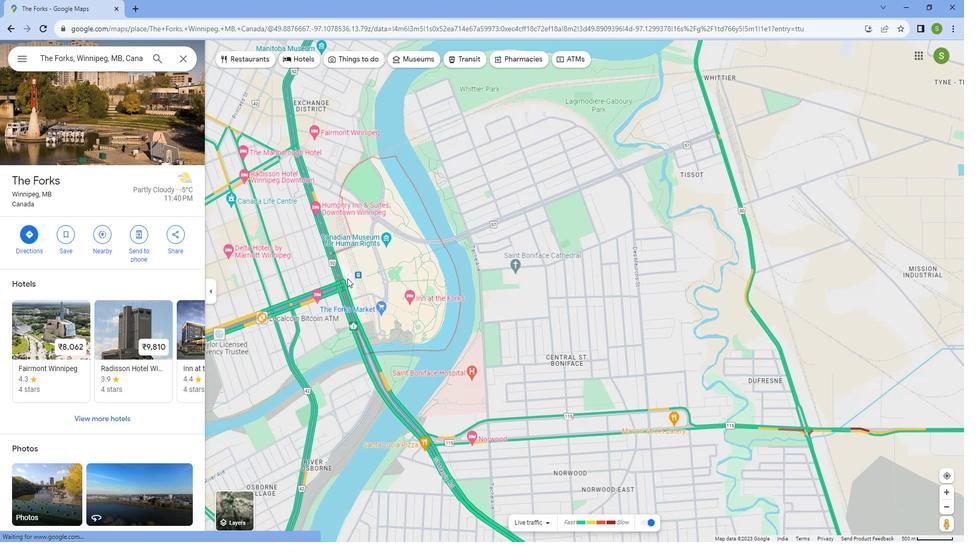 
Action: Mouse scrolled (347, 268) with delta (0, 0)
Screenshot: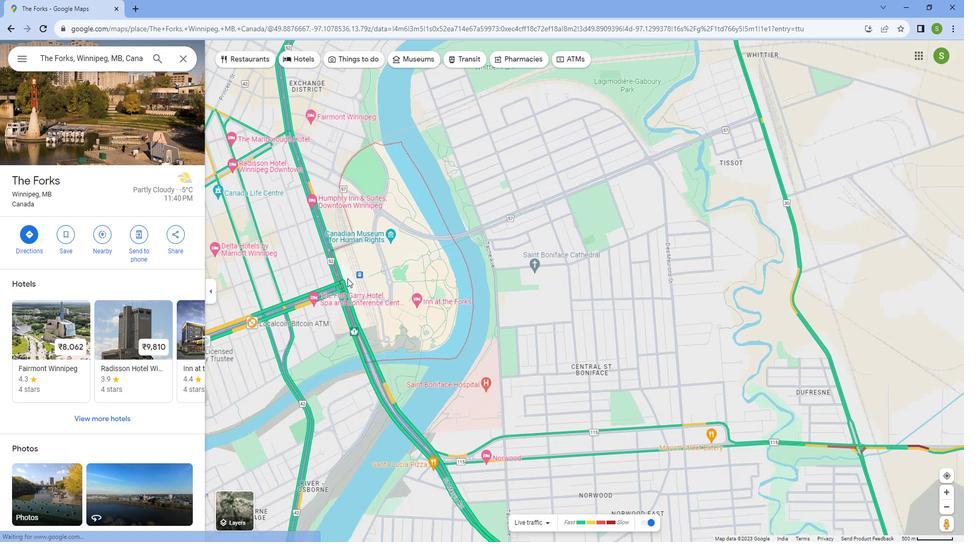 
